 Task: Set the custom view to 3 weeks.
Action: Mouse moved to (902, 96)
Screenshot: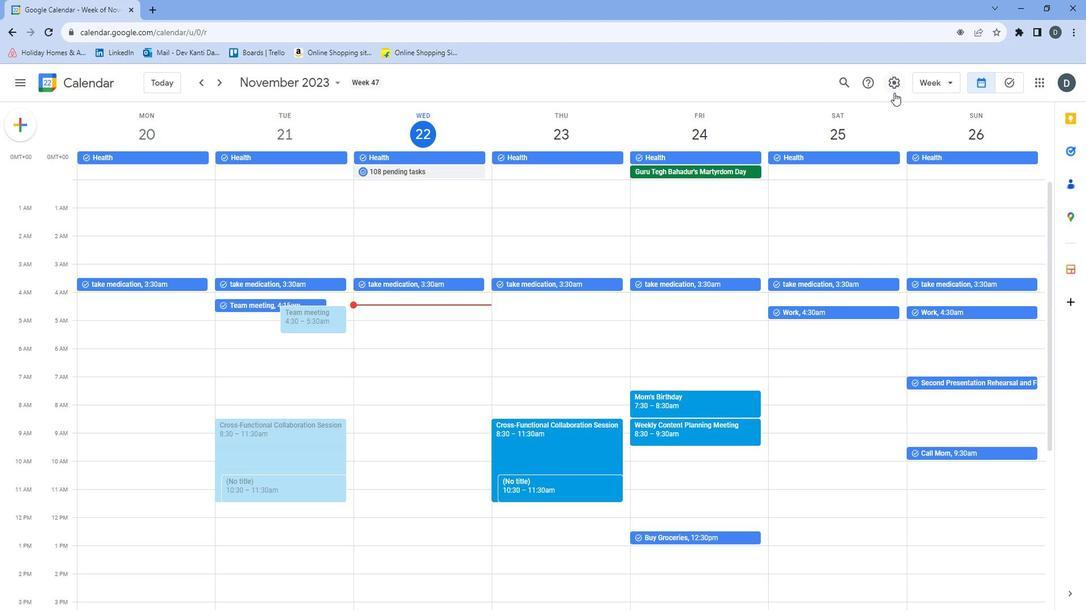 
Action: Mouse pressed left at (902, 96)
Screenshot: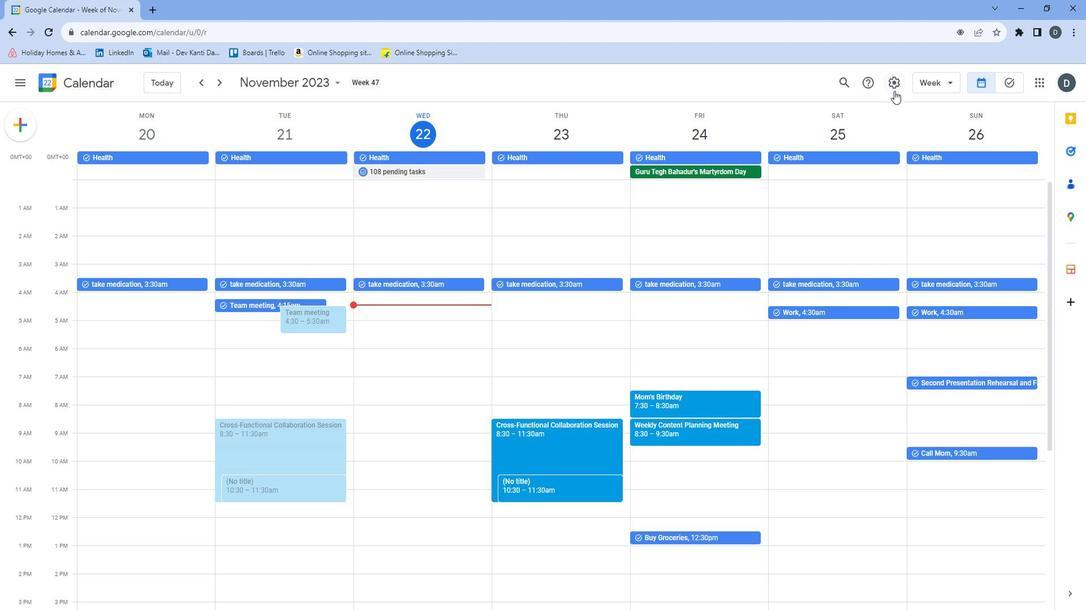 
Action: Mouse moved to (907, 109)
Screenshot: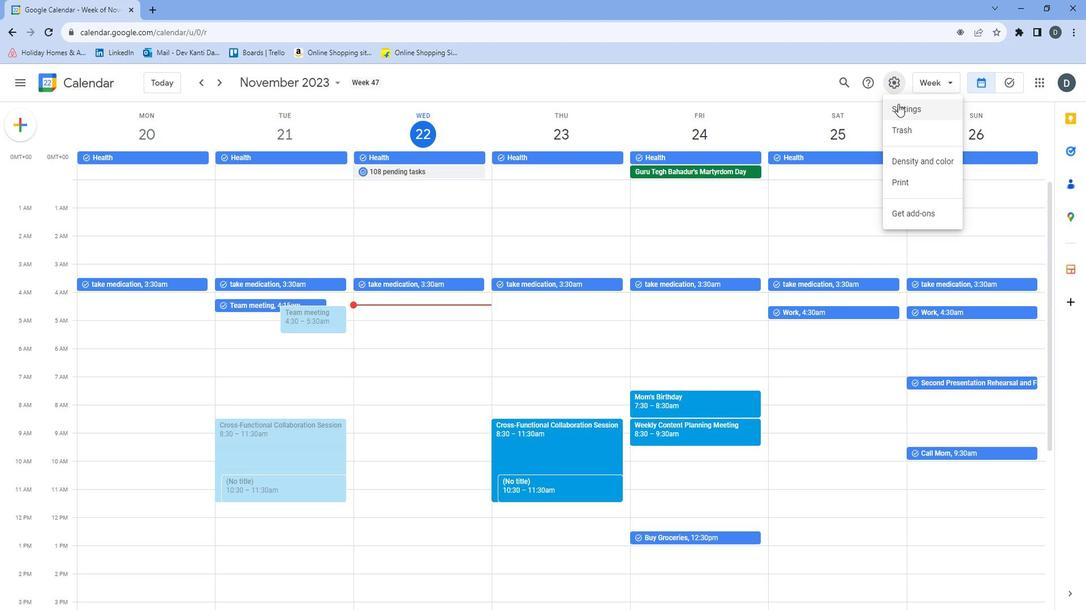 
Action: Mouse pressed left at (907, 109)
Screenshot: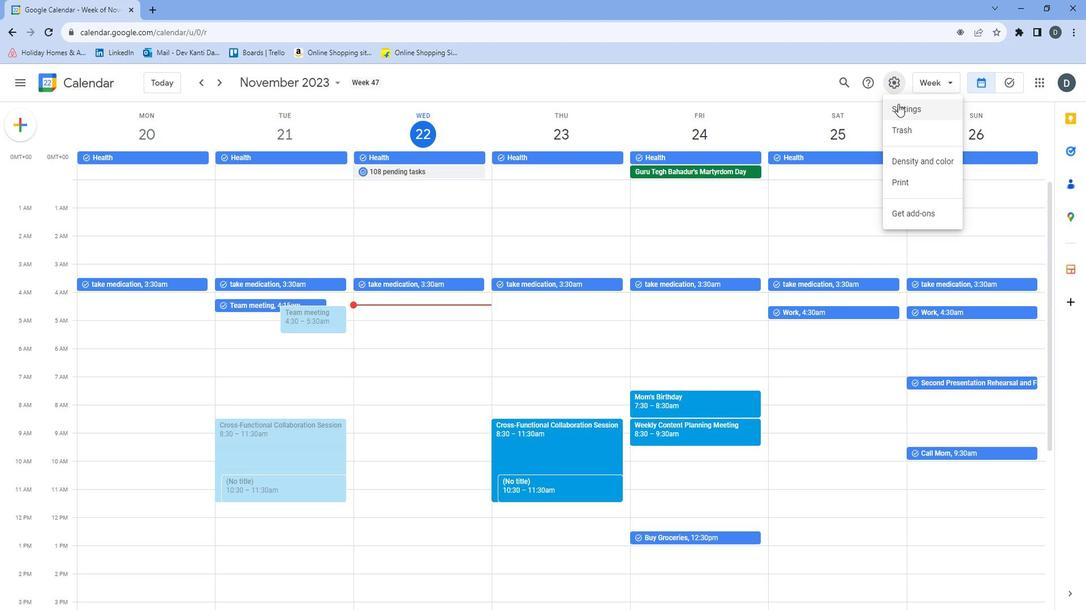 
Action: Mouse moved to (546, 250)
Screenshot: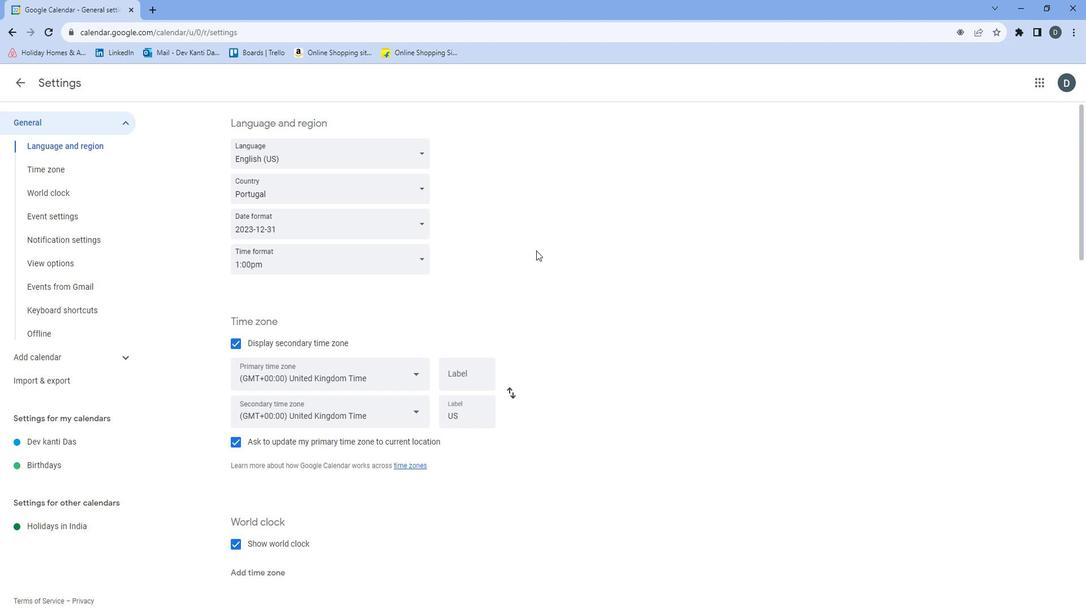 
Action: Mouse scrolled (546, 249) with delta (0, 0)
Screenshot: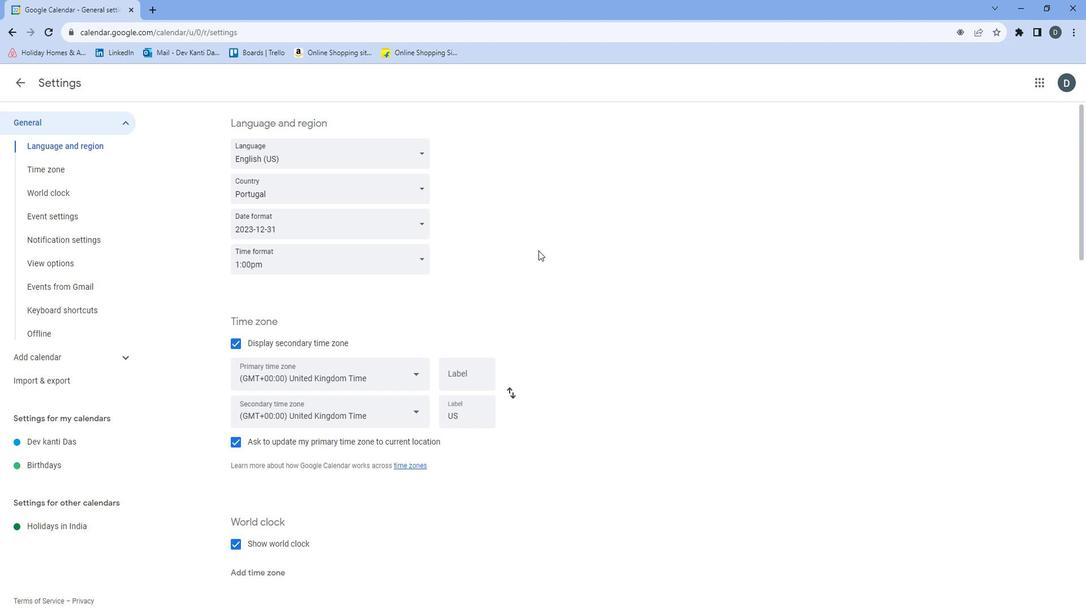 
Action: Mouse moved to (547, 250)
Screenshot: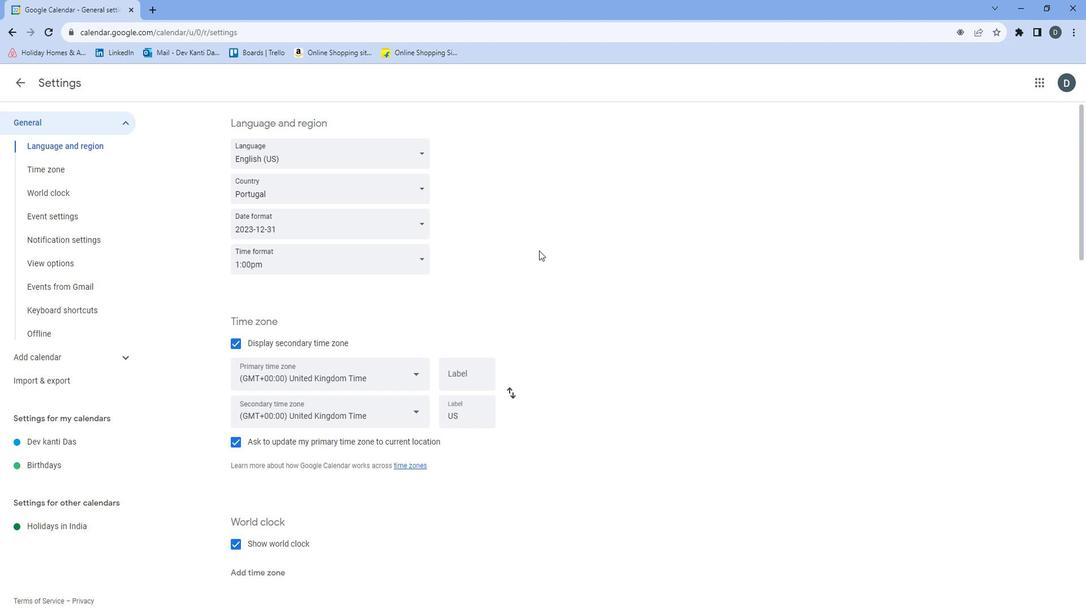 
Action: Mouse scrolled (547, 249) with delta (0, 0)
Screenshot: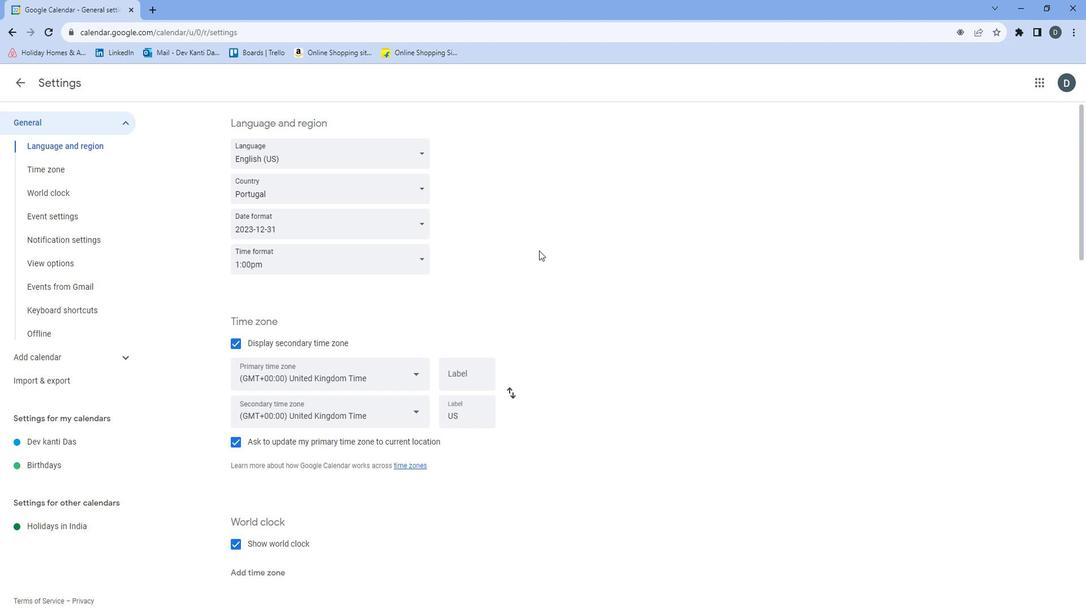 
Action: Mouse scrolled (547, 249) with delta (0, 0)
Screenshot: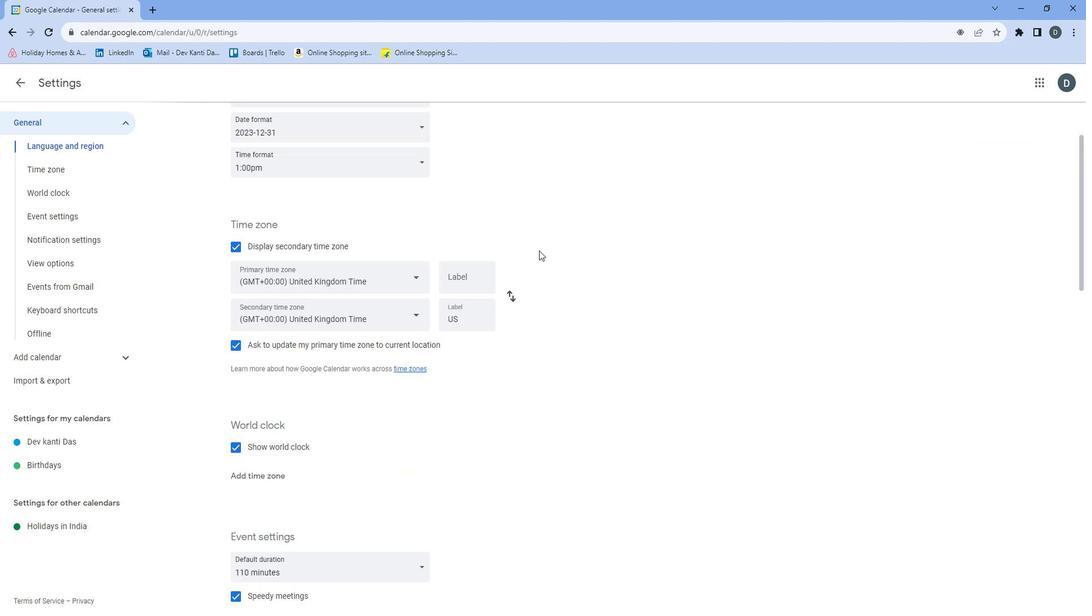 
Action: Mouse scrolled (547, 249) with delta (0, 0)
Screenshot: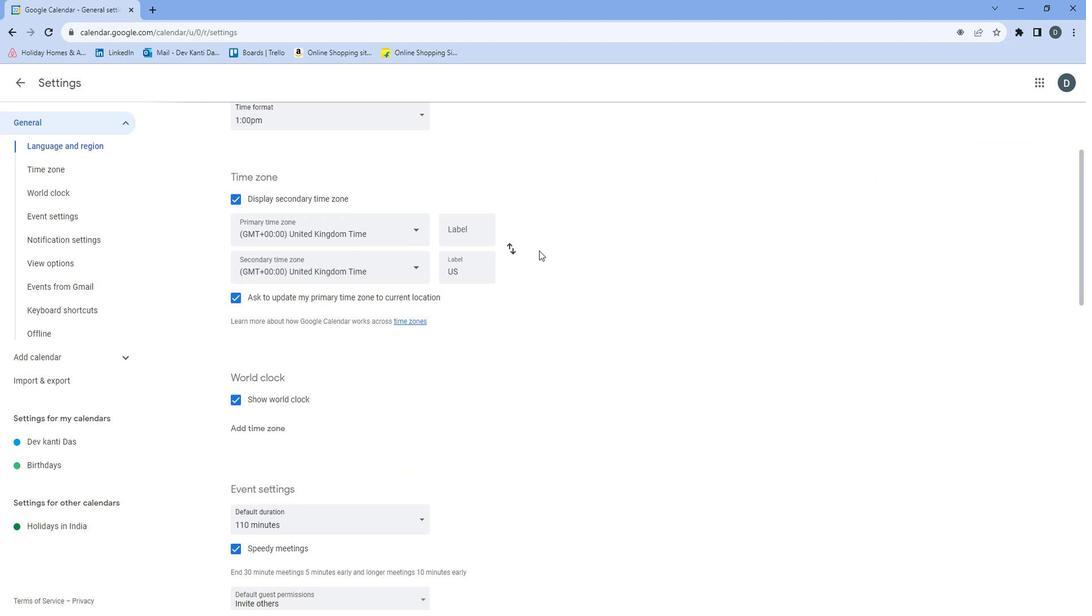 
Action: Mouse scrolled (547, 249) with delta (0, 0)
Screenshot: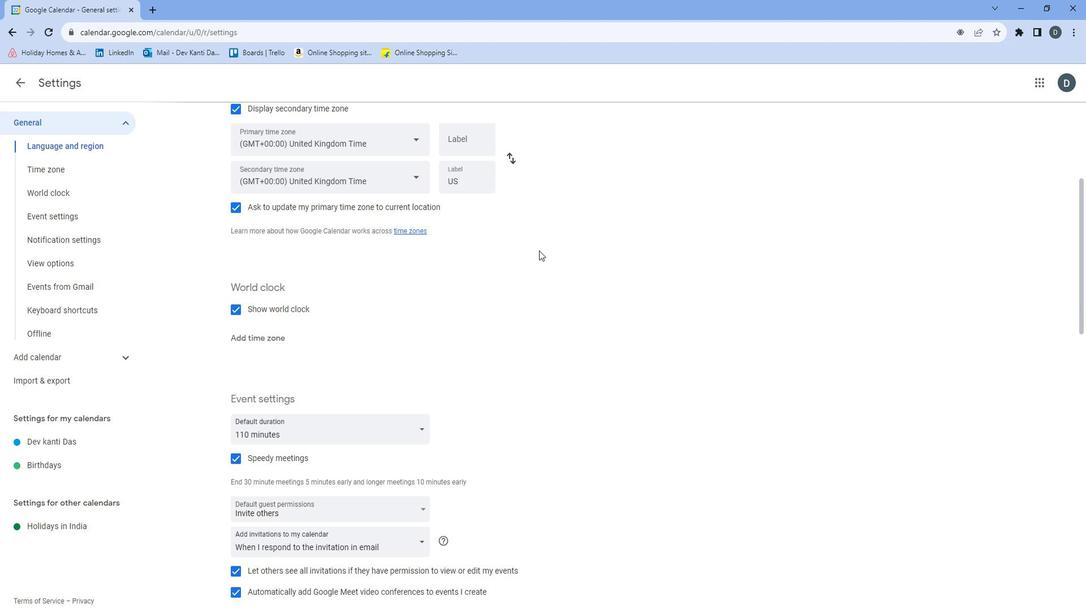 
Action: Mouse scrolled (547, 249) with delta (0, 0)
Screenshot: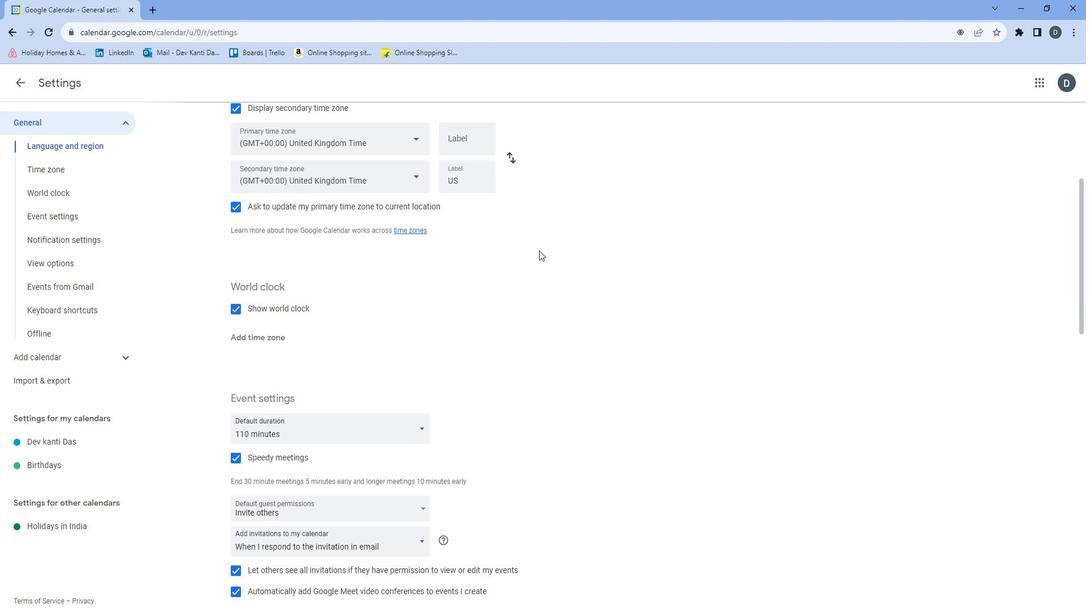 
Action: Mouse scrolled (547, 249) with delta (0, 0)
Screenshot: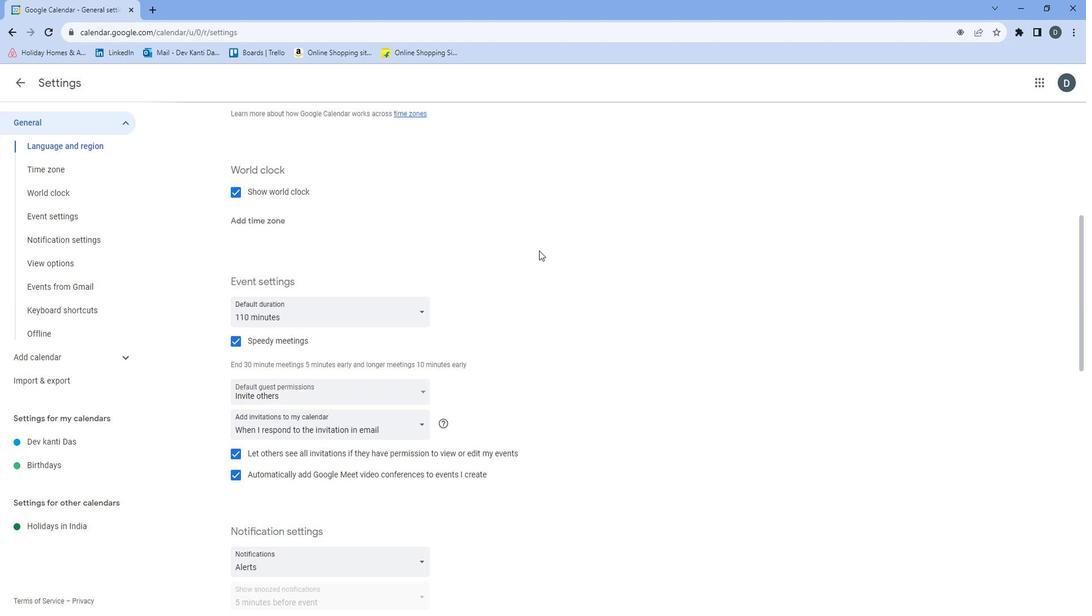 
Action: Mouse scrolled (547, 249) with delta (0, 0)
Screenshot: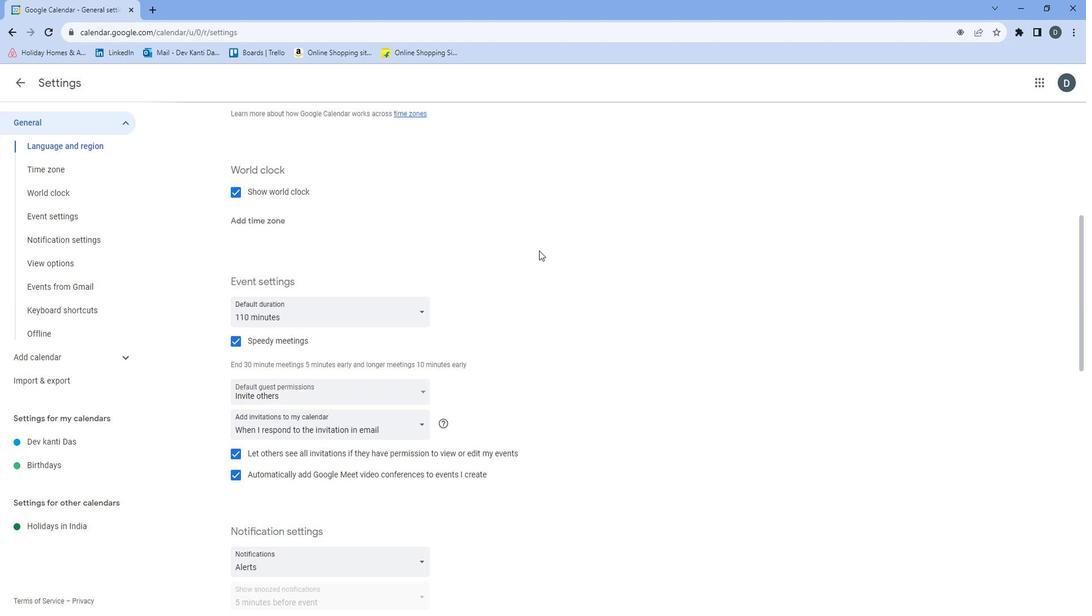 
Action: Mouse scrolled (547, 249) with delta (0, 0)
Screenshot: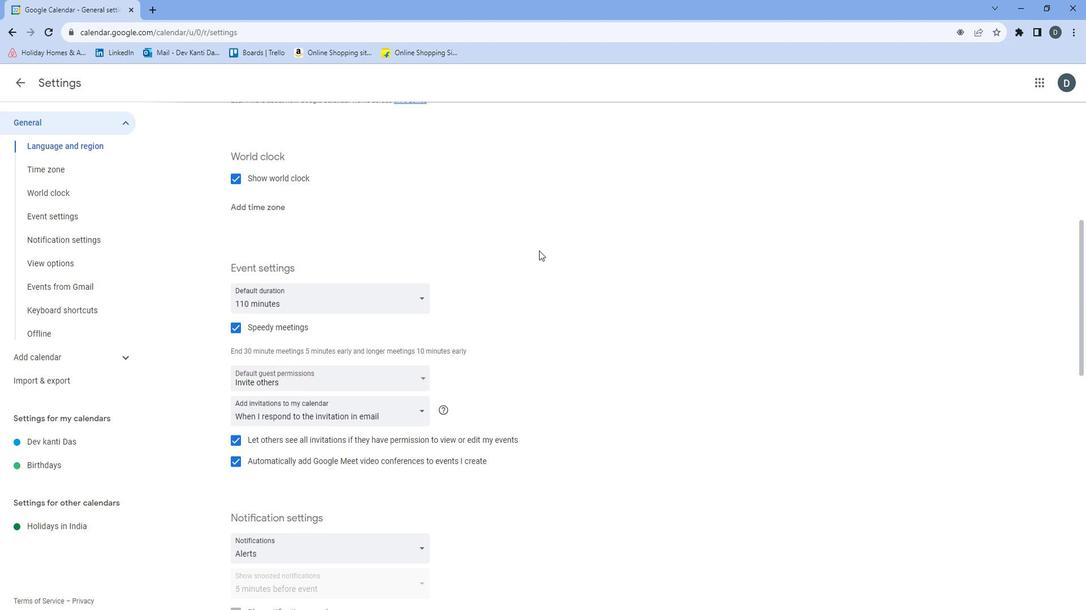 
Action: Mouse moved to (548, 250)
Screenshot: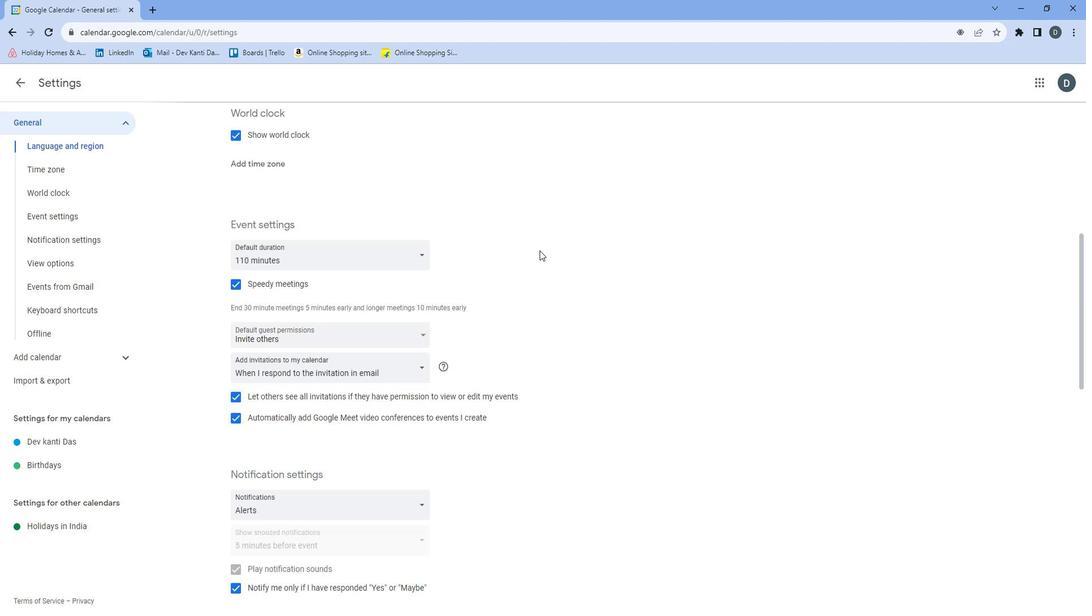 
Action: Mouse scrolled (548, 250) with delta (0, 0)
Screenshot: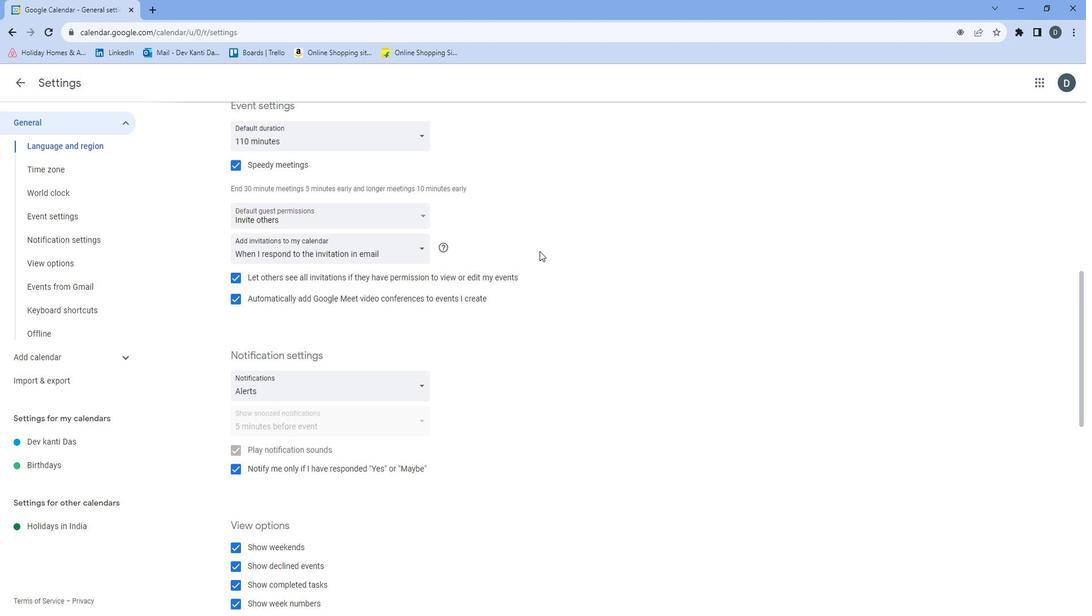 
Action: Mouse scrolled (548, 250) with delta (0, 0)
Screenshot: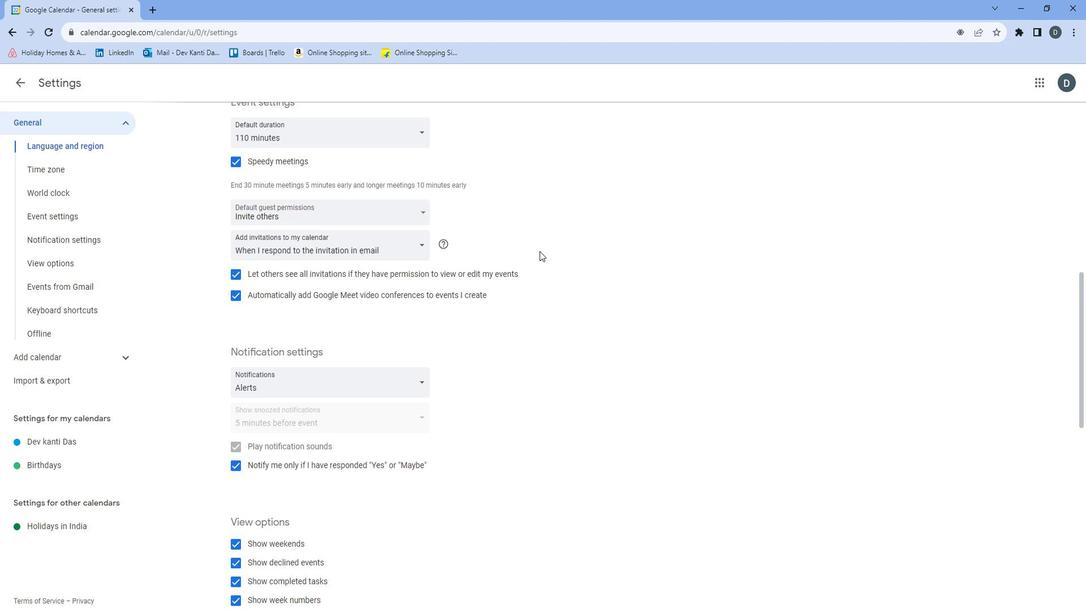 
Action: Mouse scrolled (548, 250) with delta (0, 0)
Screenshot: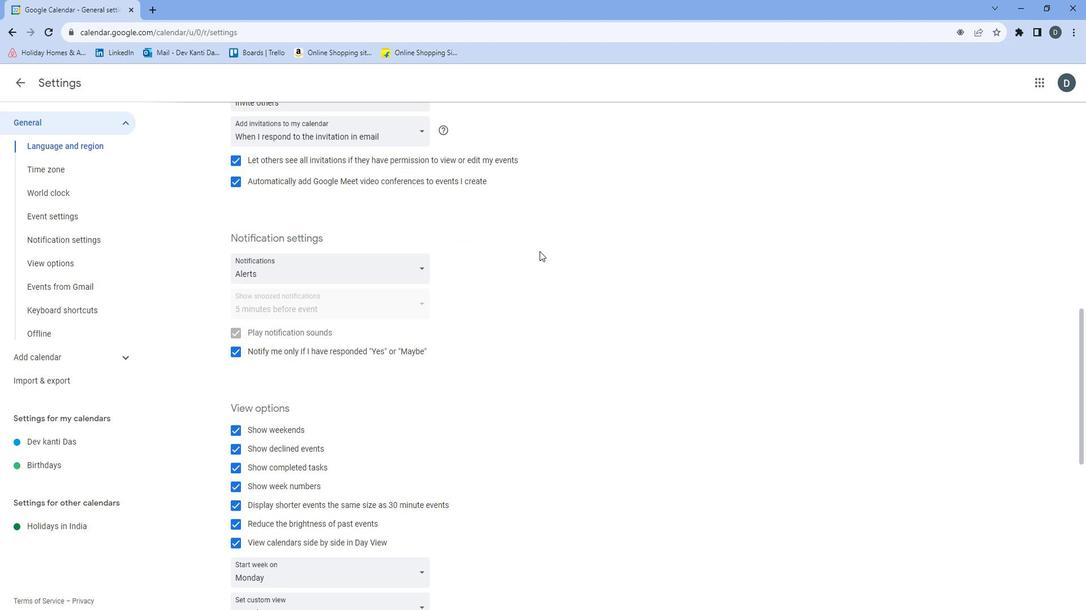 
Action: Mouse scrolled (548, 250) with delta (0, 0)
Screenshot: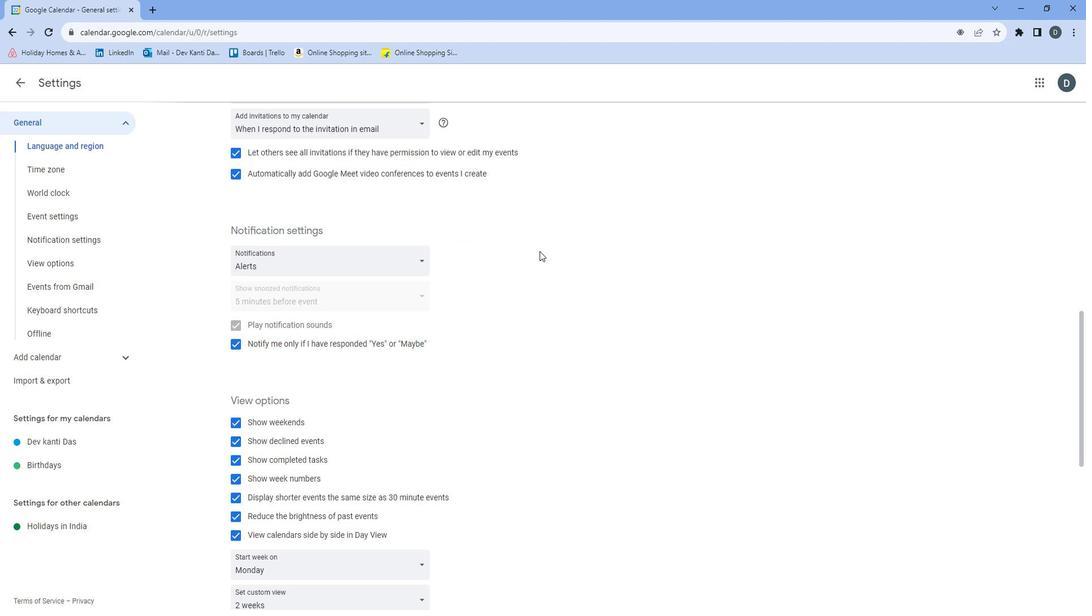 
Action: Mouse scrolled (548, 250) with delta (0, 0)
Screenshot: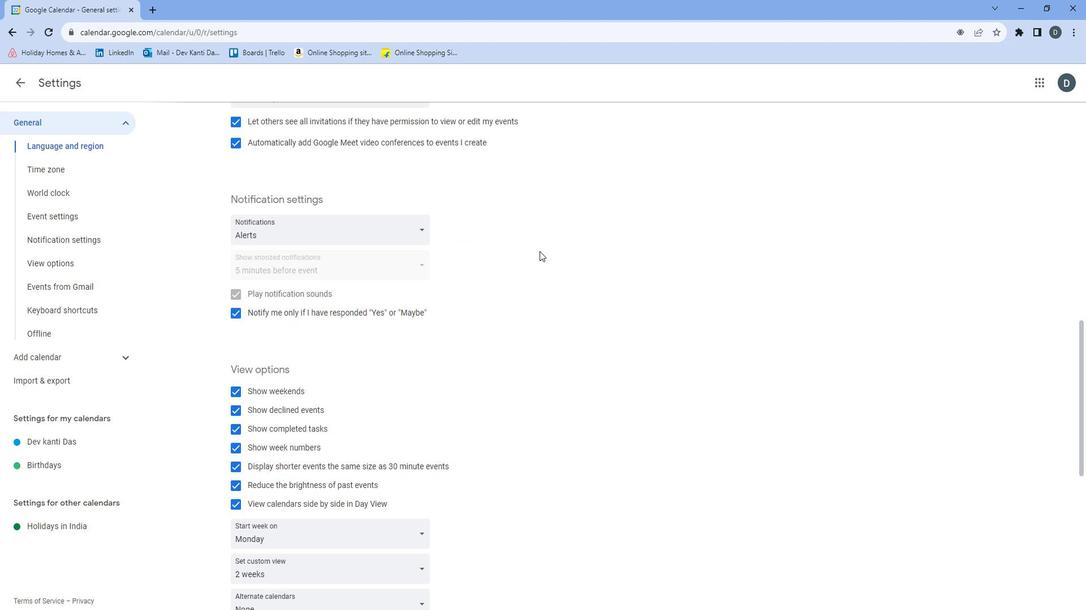 
Action: Mouse moved to (546, 247)
Screenshot: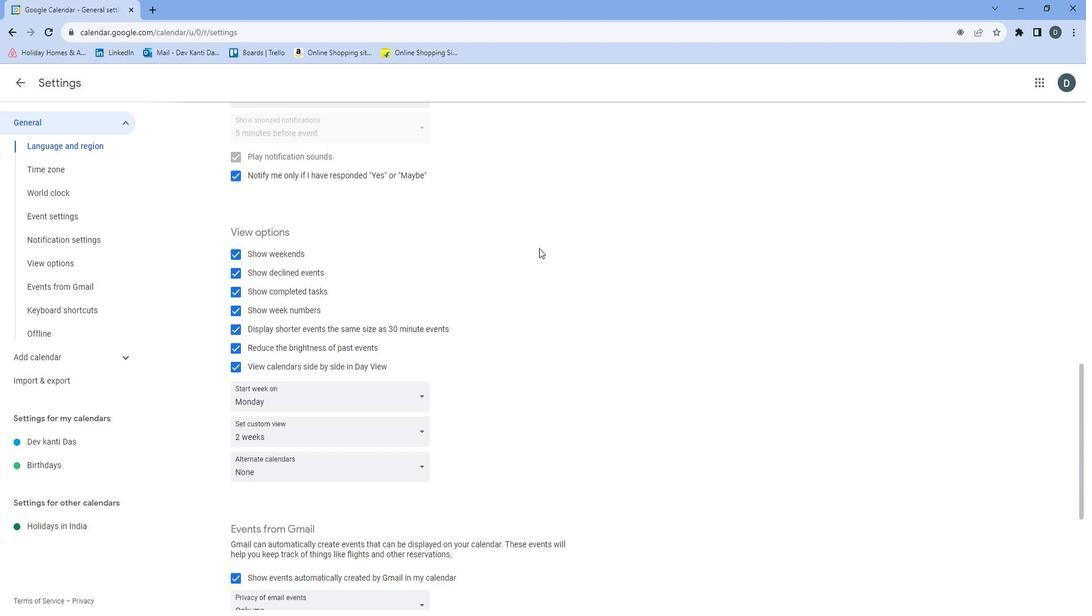 
Action: Mouse scrolled (546, 247) with delta (0, 0)
Screenshot: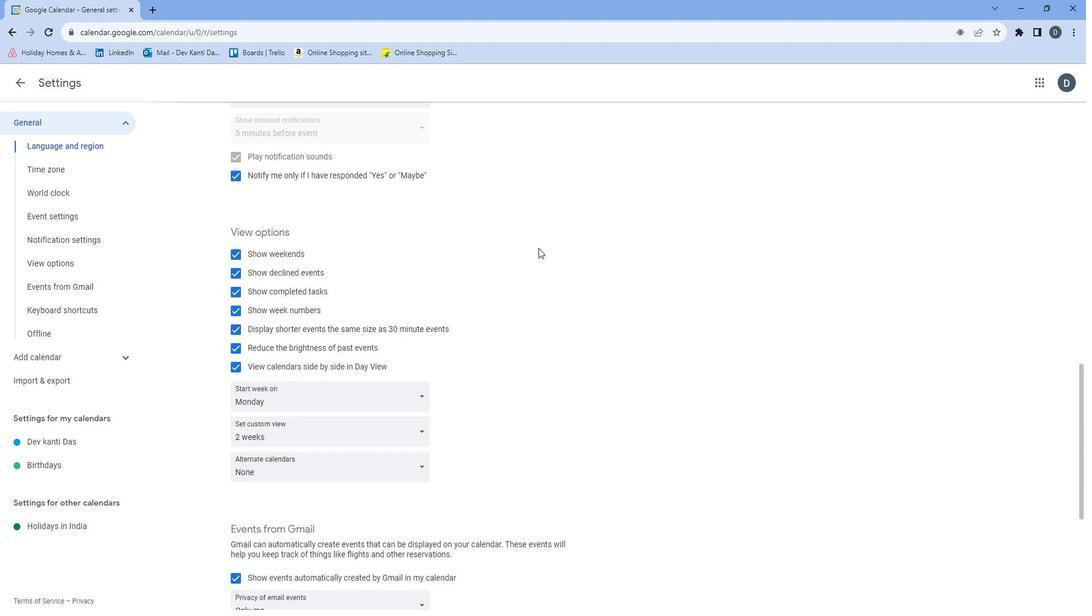 
Action: Mouse moved to (429, 369)
Screenshot: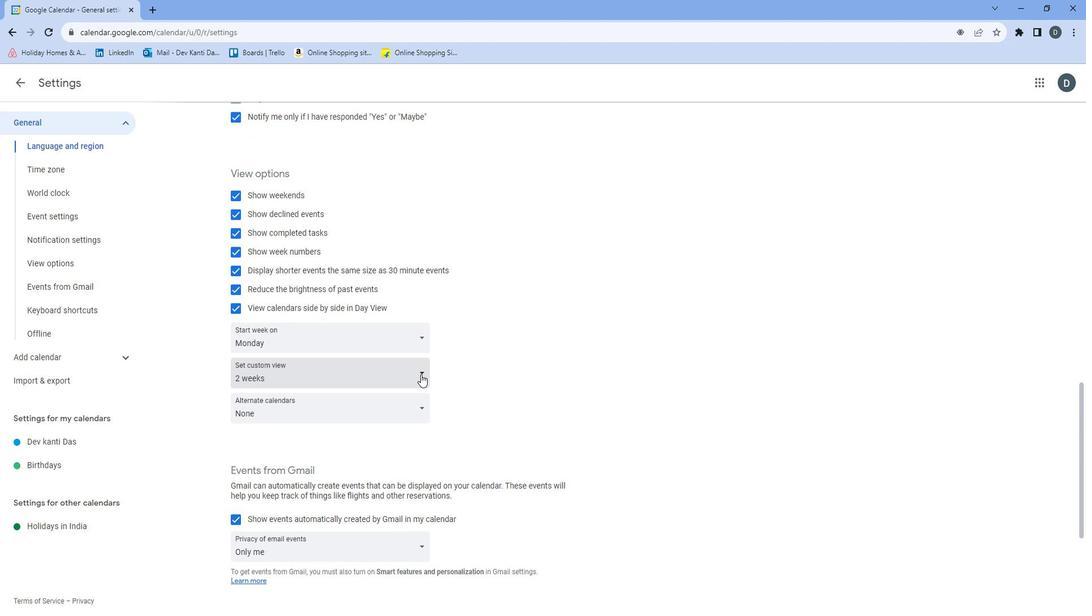 
Action: Mouse pressed left at (429, 369)
Screenshot: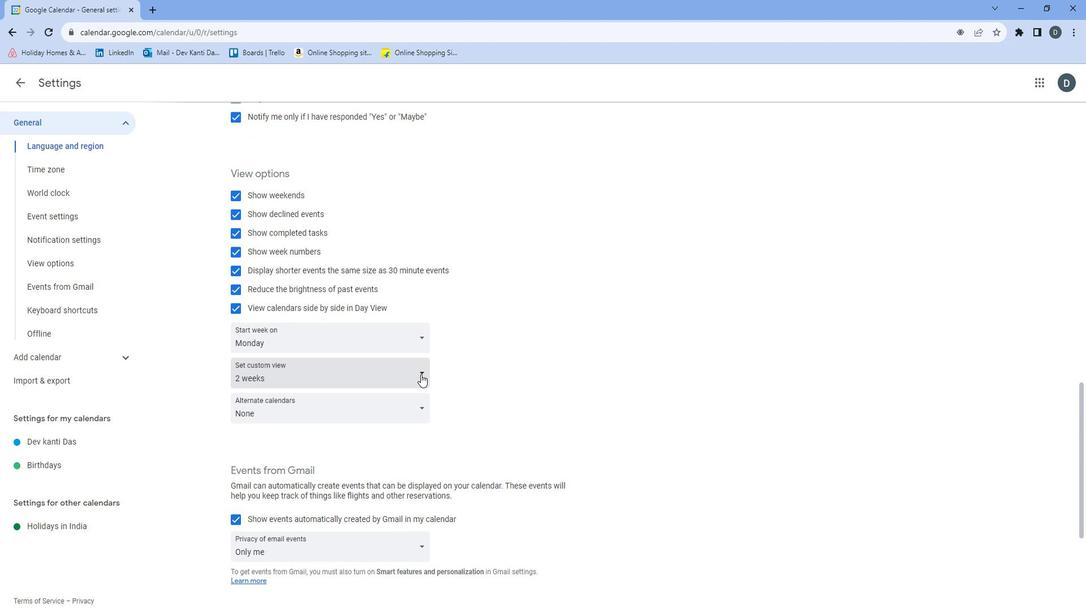 
Action: Mouse moved to (363, 308)
Screenshot: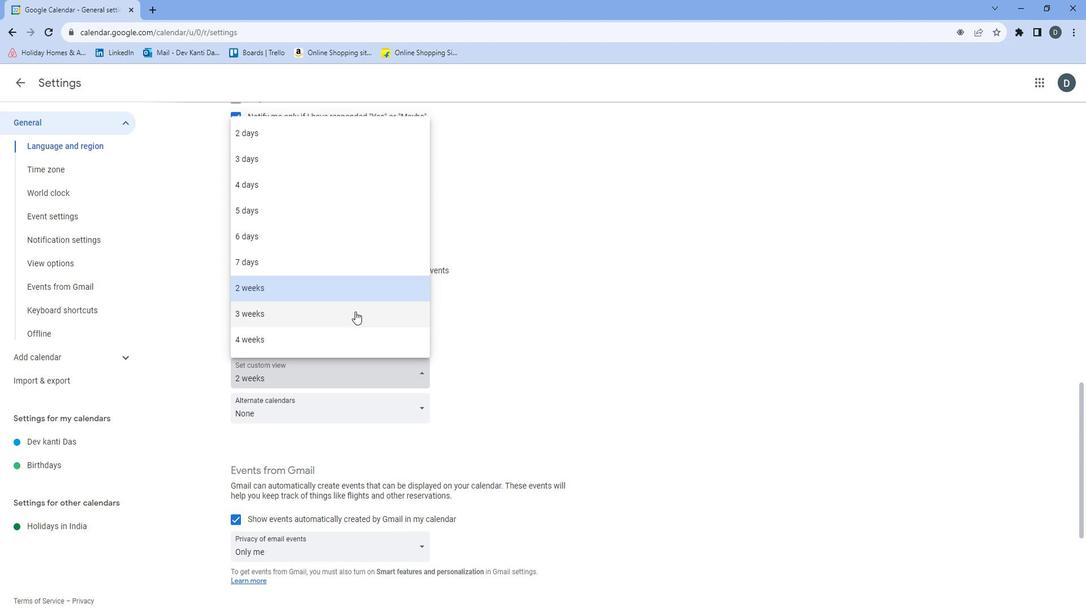 
Action: Mouse pressed left at (363, 308)
Screenshot: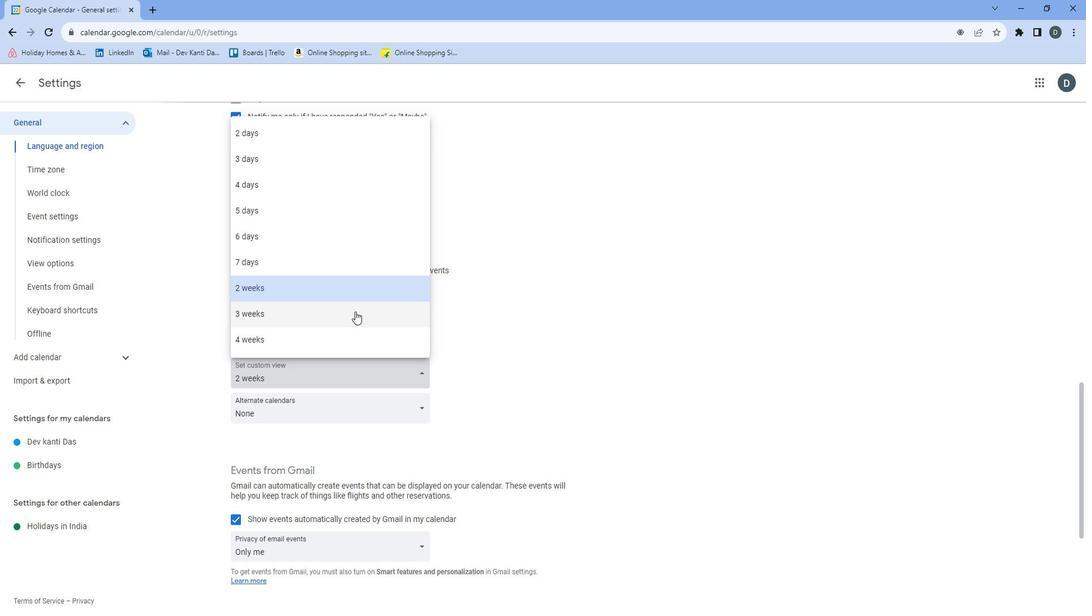 
Action: Mouse moved to (509, 338)
Screenshot: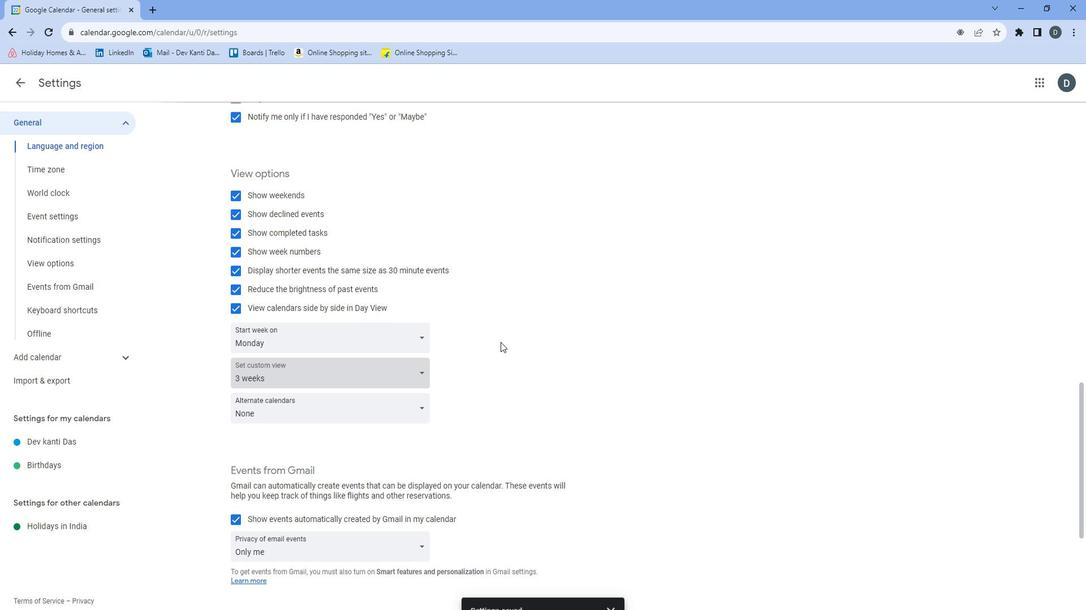 
